 Task: Schedule a financial planning seminar for the 16th at 7:00 PM.
Action: Mouse moved to (105, 283)
Screenshot: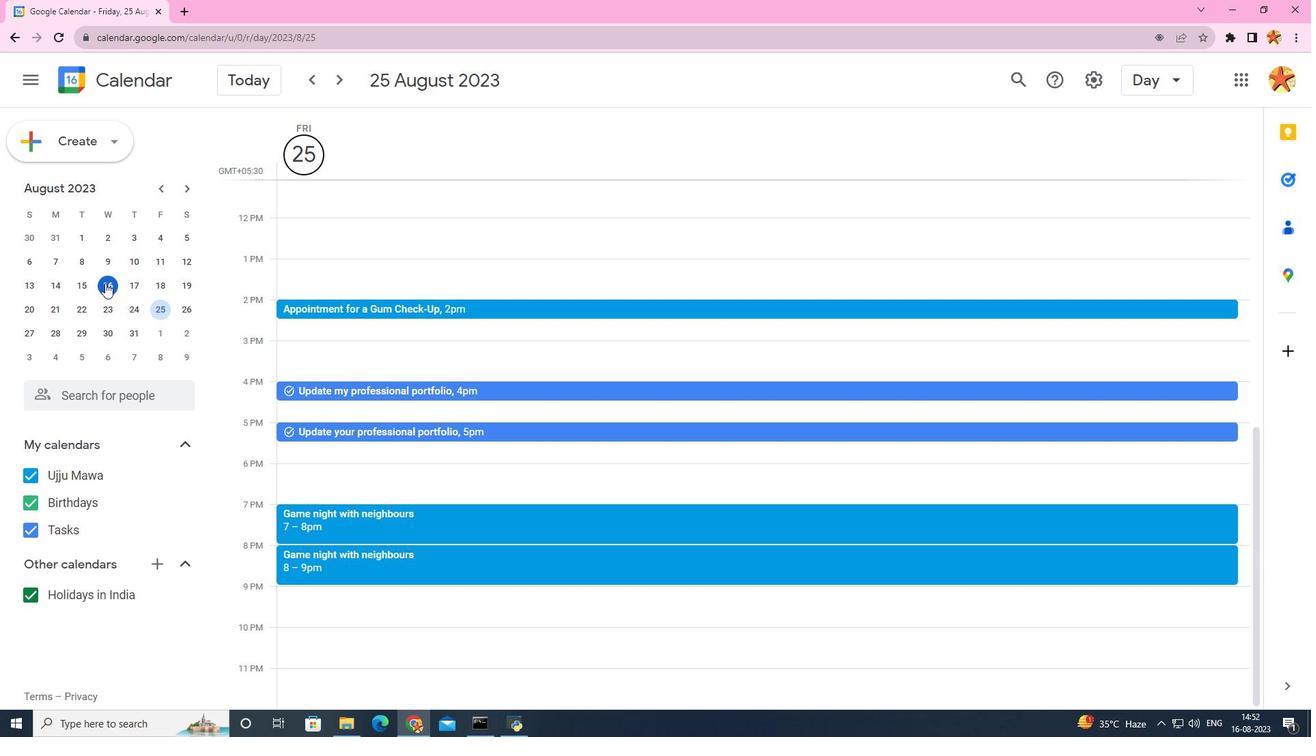 
Action: Mouse pressed left at (105, 283)
Screenshot: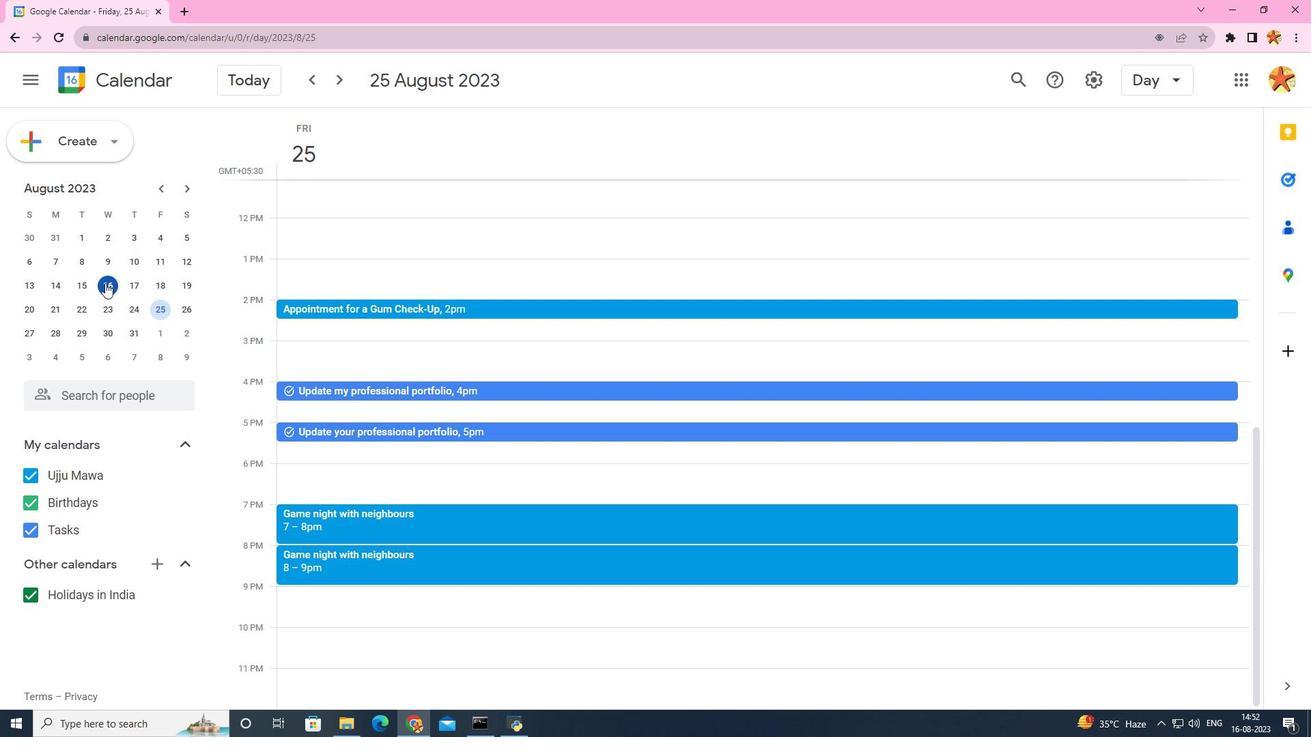 
Action: Mouse moved to (313, 469)
Screenshot: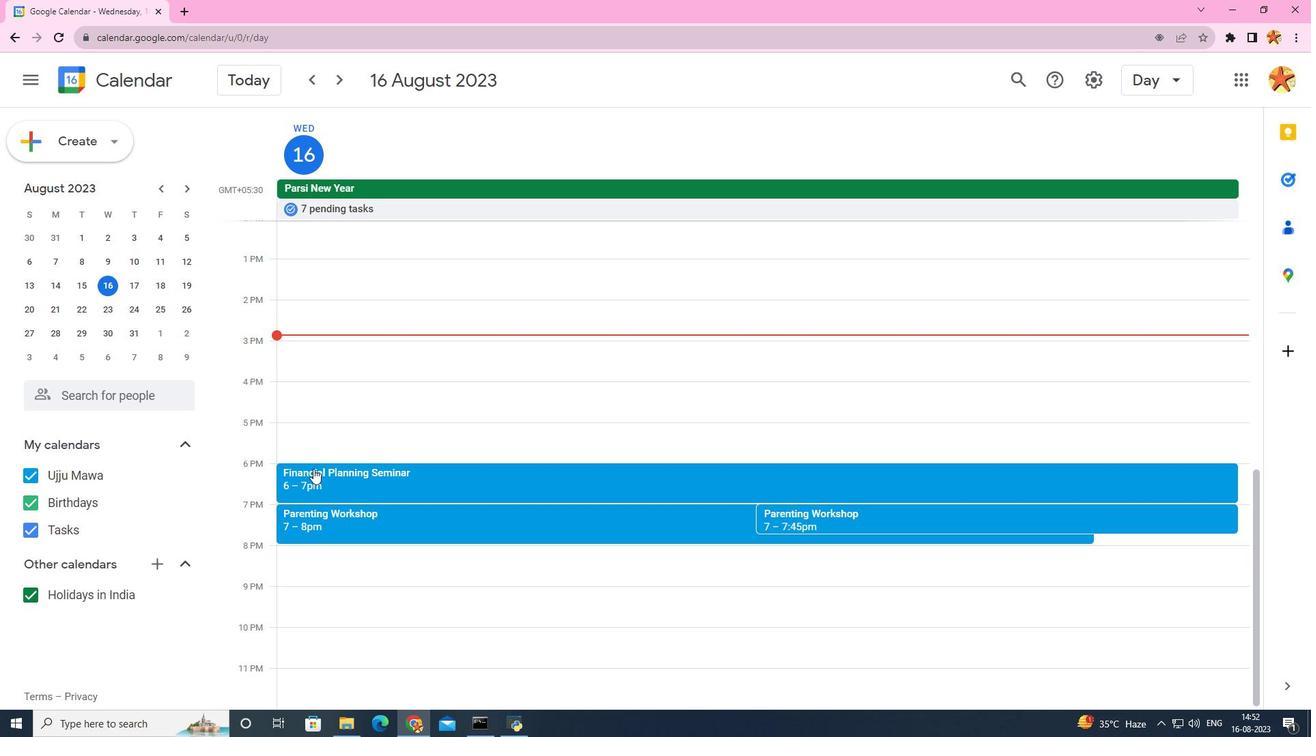 
Action: Mouse scrolled (313, 468) with delta (0, 0)
Screenshot: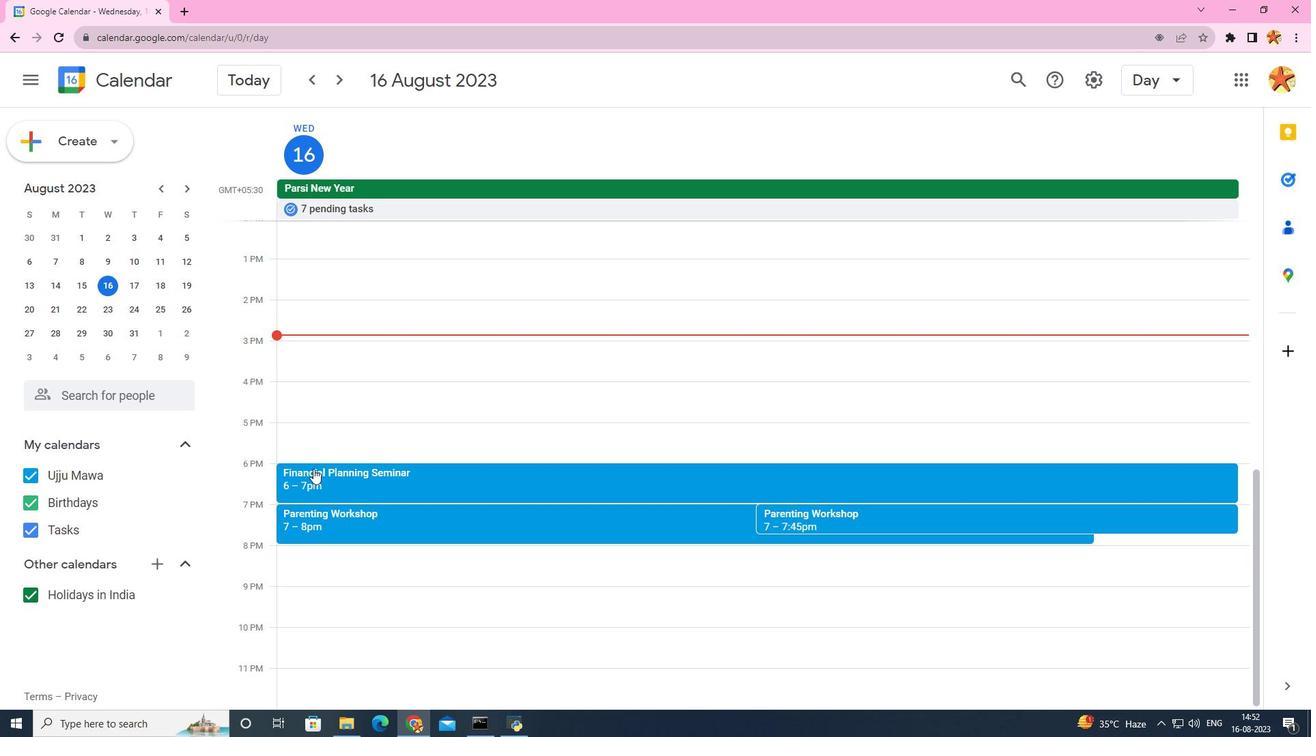 
Action: Mouse scrolled (313, 468) with delta (0, 0)
Screenshot: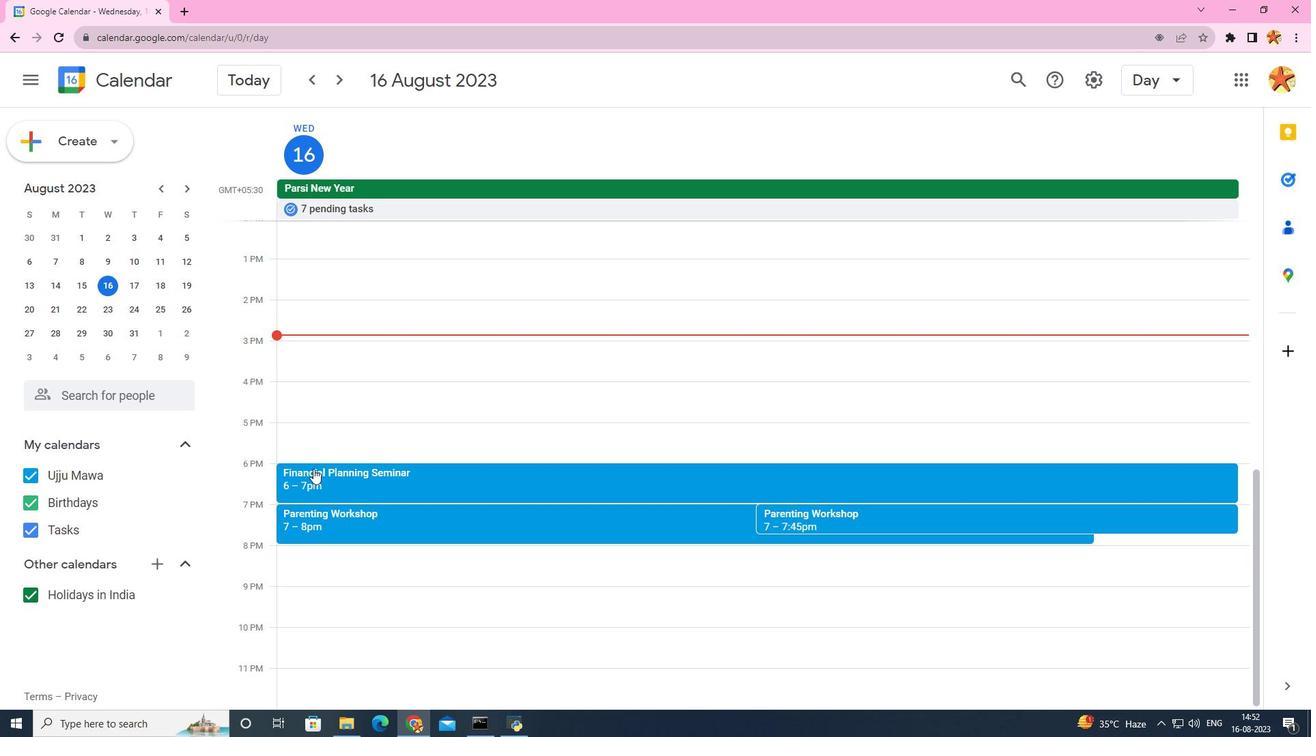 
Action: Mouse scrolled (313, 468) with delta (0, 0)
Screenshot: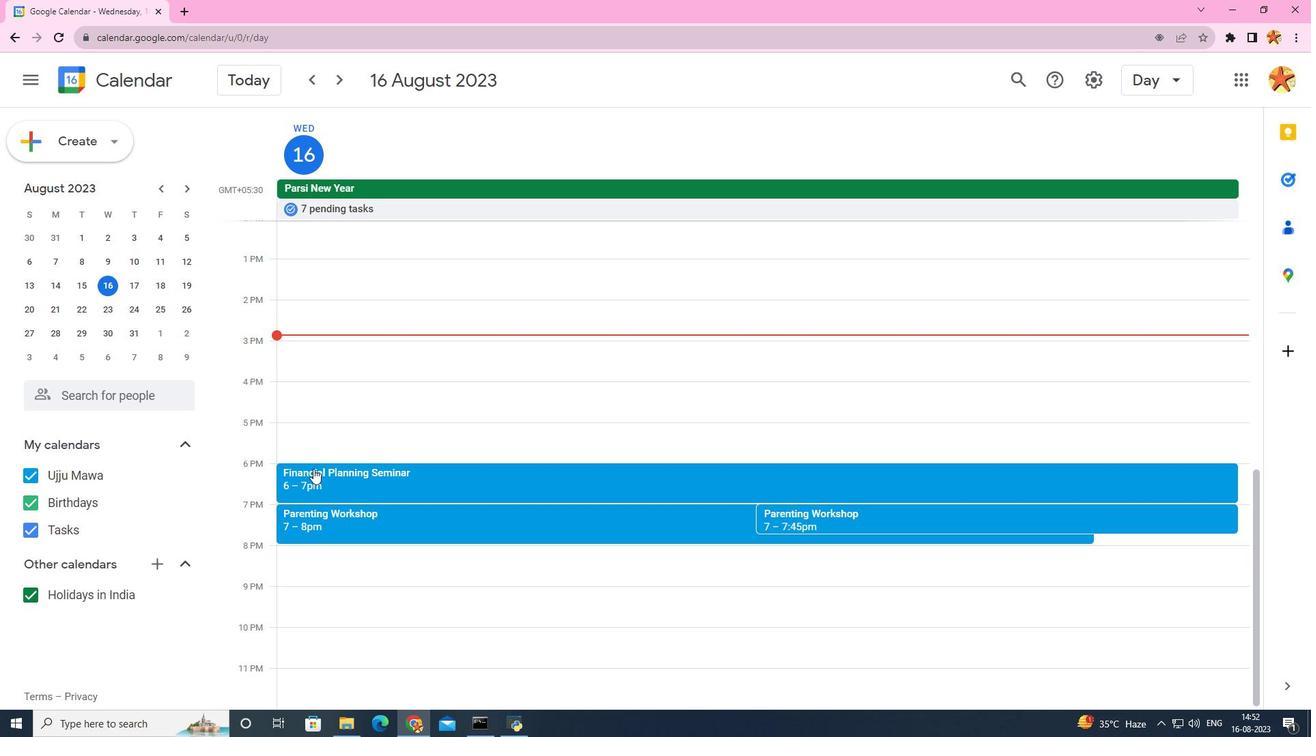 
Action: Mouse scrolled (313, 468) with delta (0, 0)
Screenshot: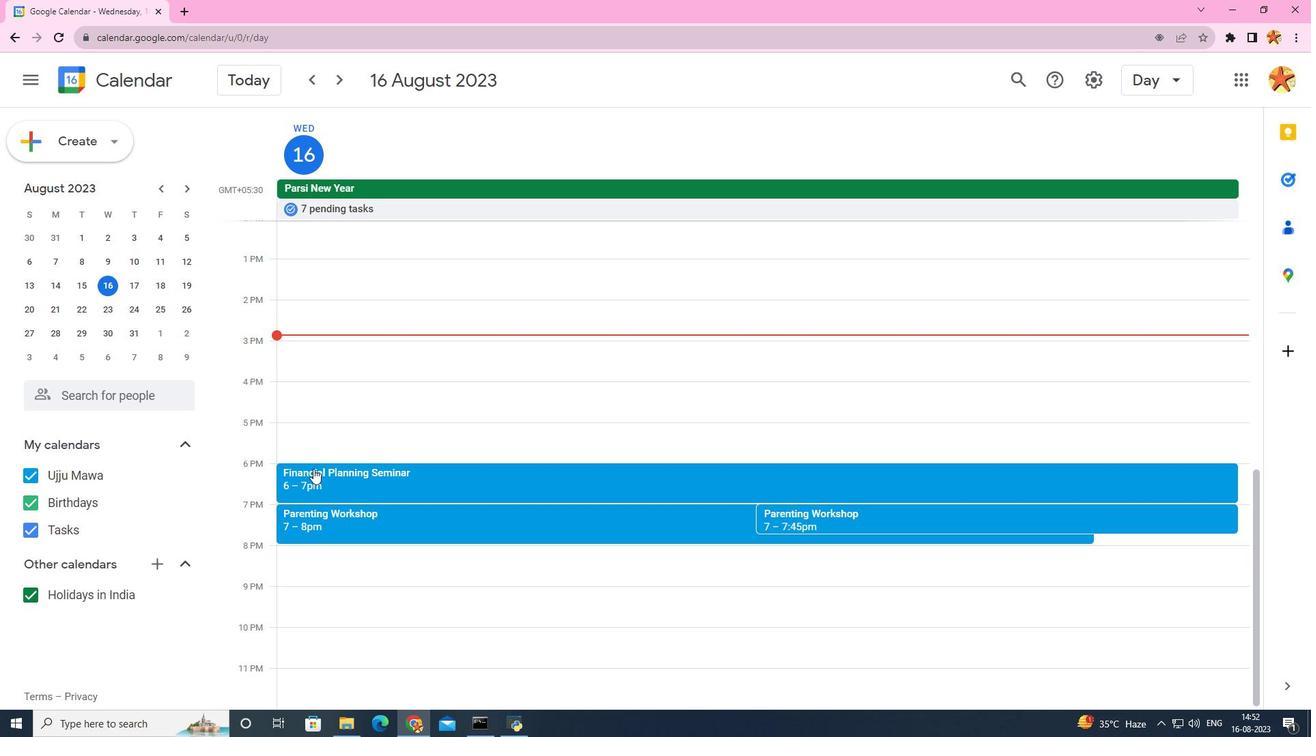 
Action: Mouse scrolled (313, 468) with delta (0, 0)
Screenshot: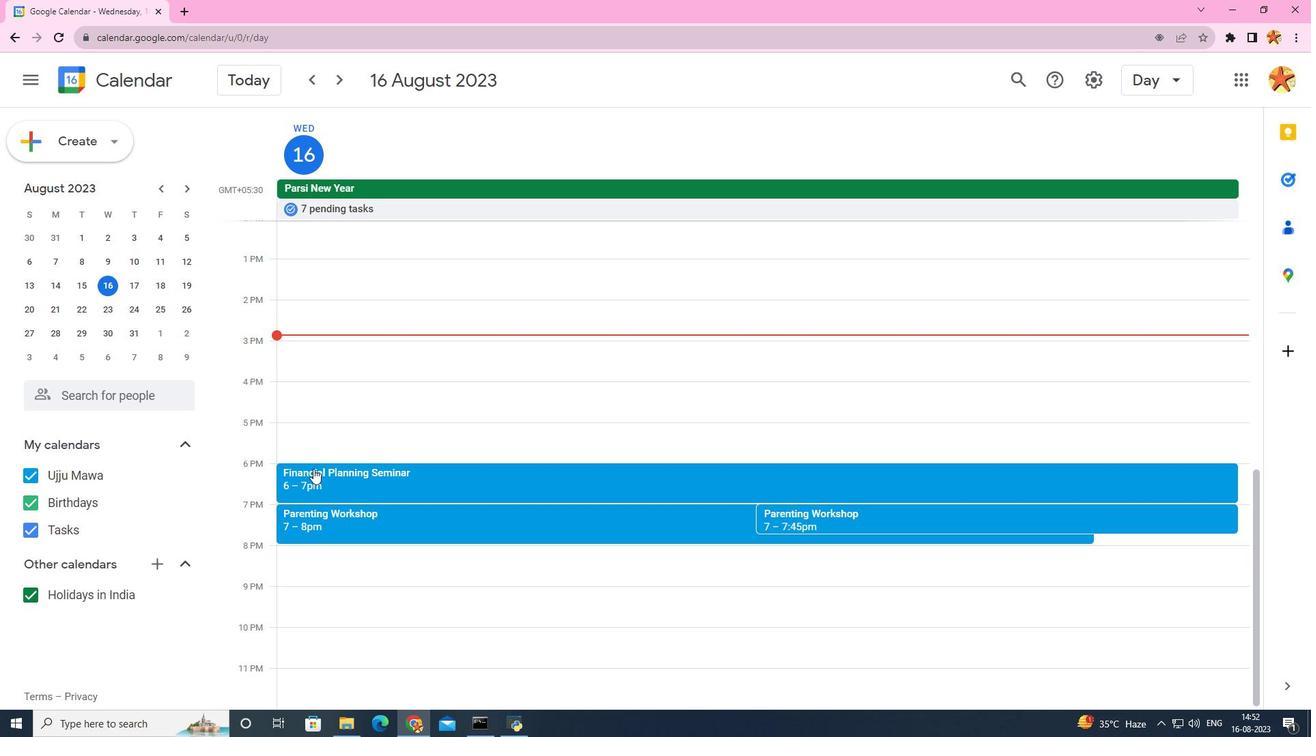 
Action: Mouse scrolled (313, 468) with delta (0, 0)
Screenshot: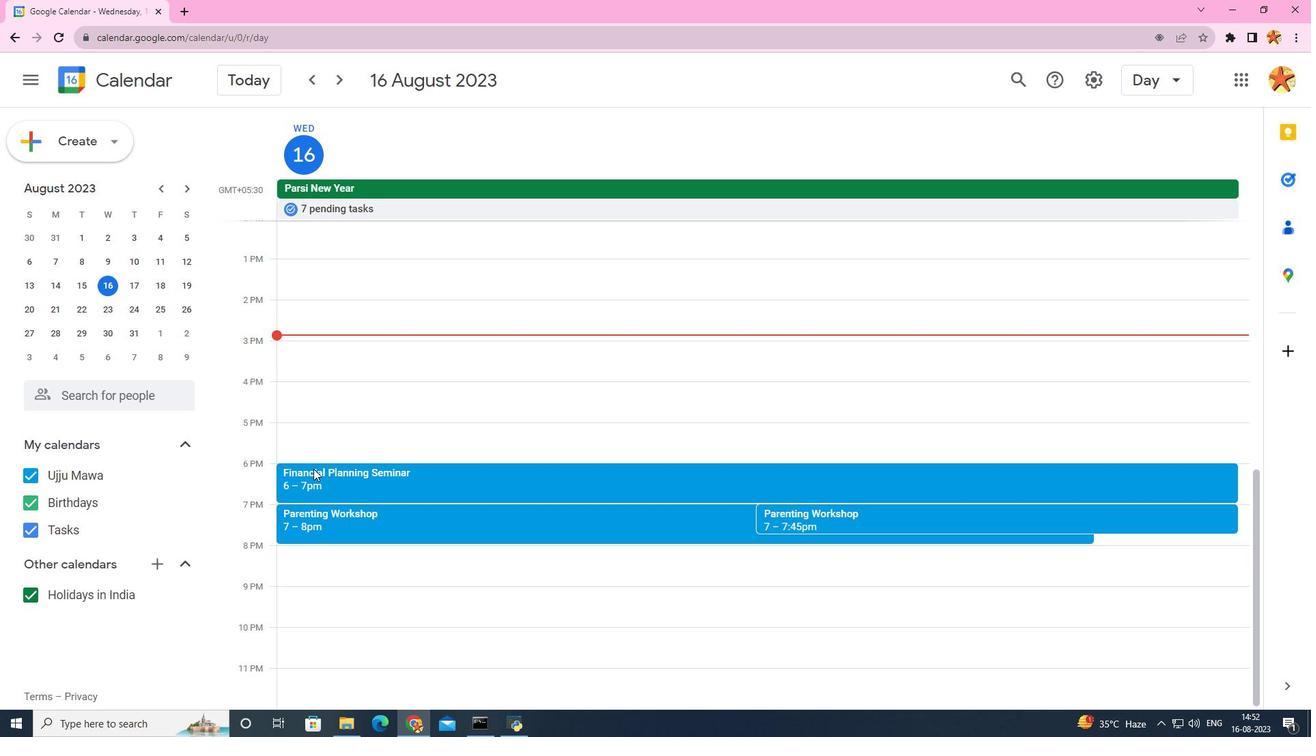 
Action: Mouse scrolled (313, 469) with delta (0, 0)
Screenshot: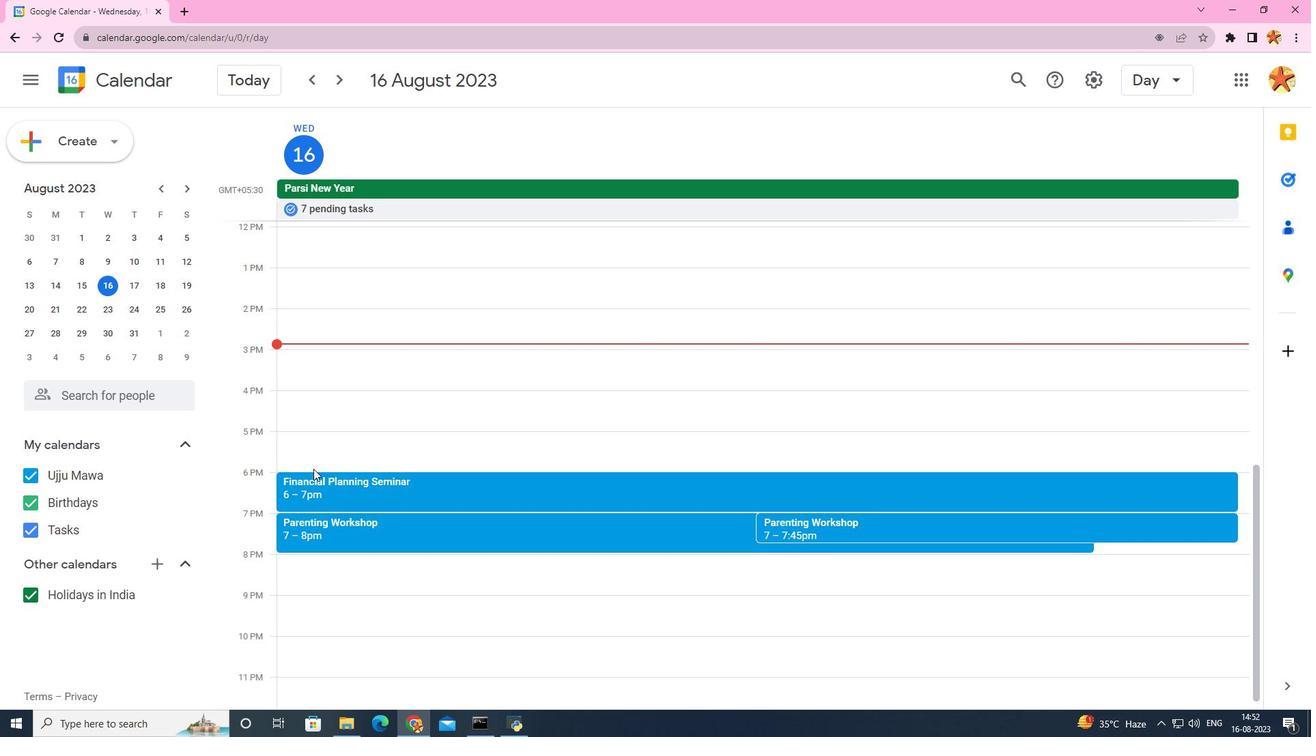 
Action: Mouse moved to (291, 621)
Screenshot: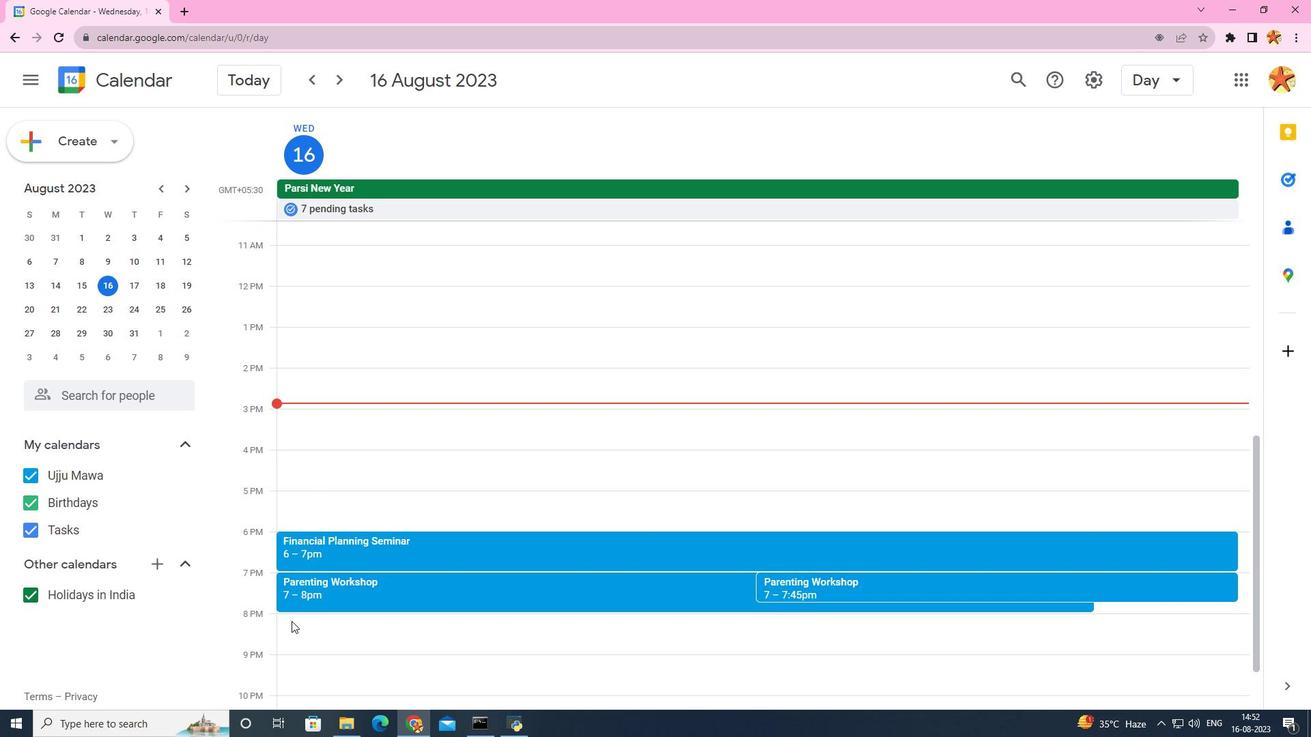 
Action: Mouse pressed left at (291, 621)
Screenshot: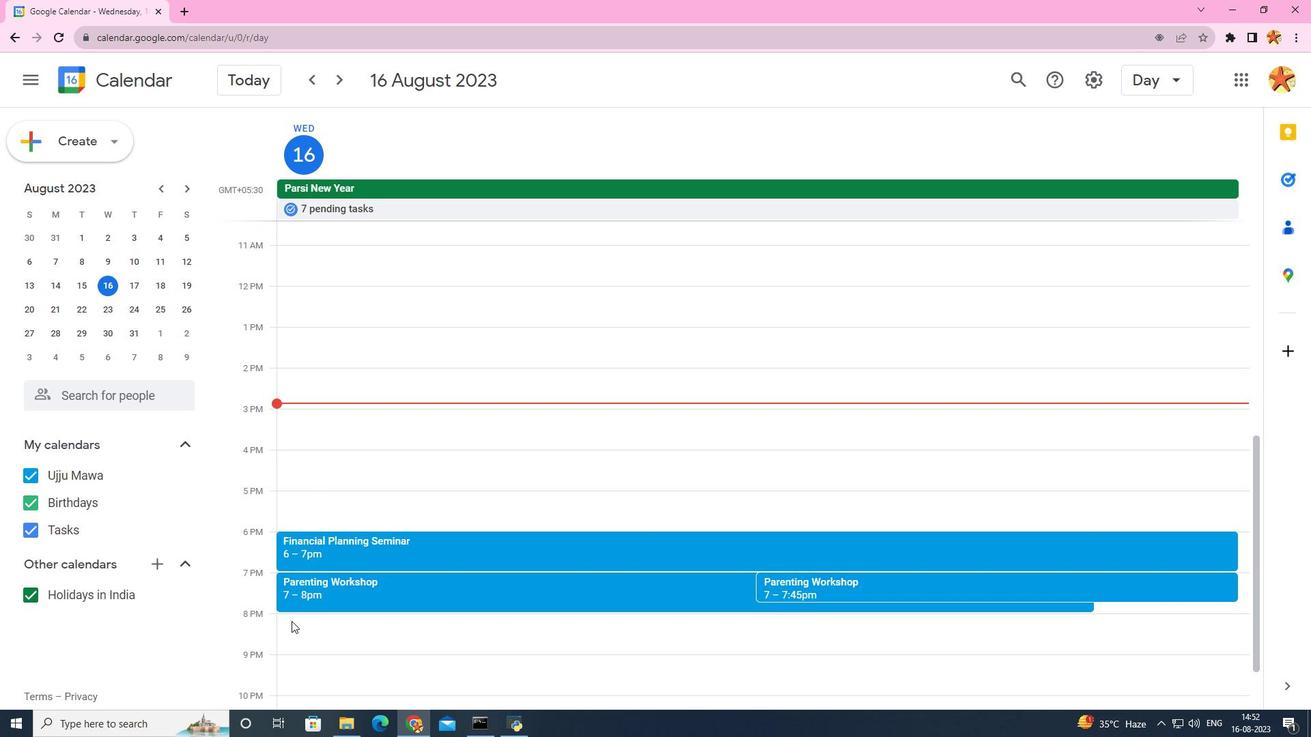 
Action: Mouse moved to (766, 333)
Screenshot: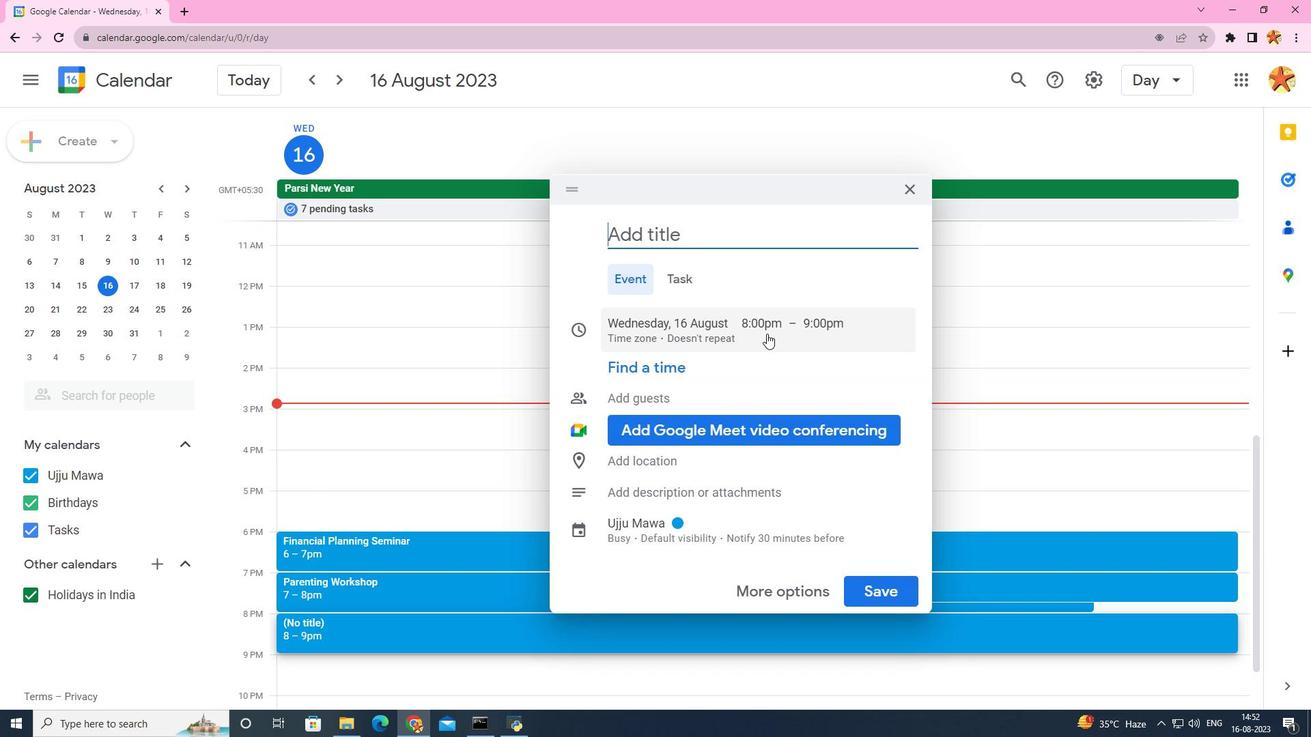 
Action: Mouse pressed left at (766, 333)
Screenshot: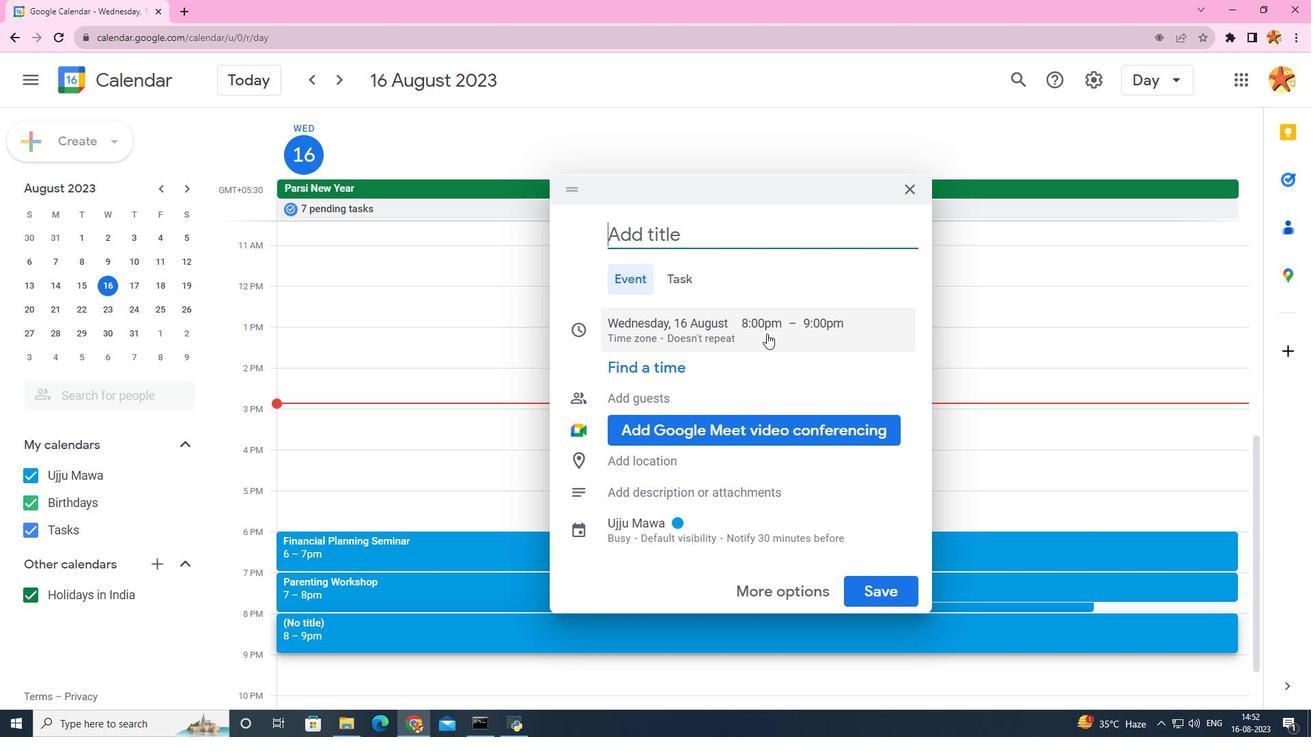 
Action: Mouse moved to (768, 325)
Screenshot: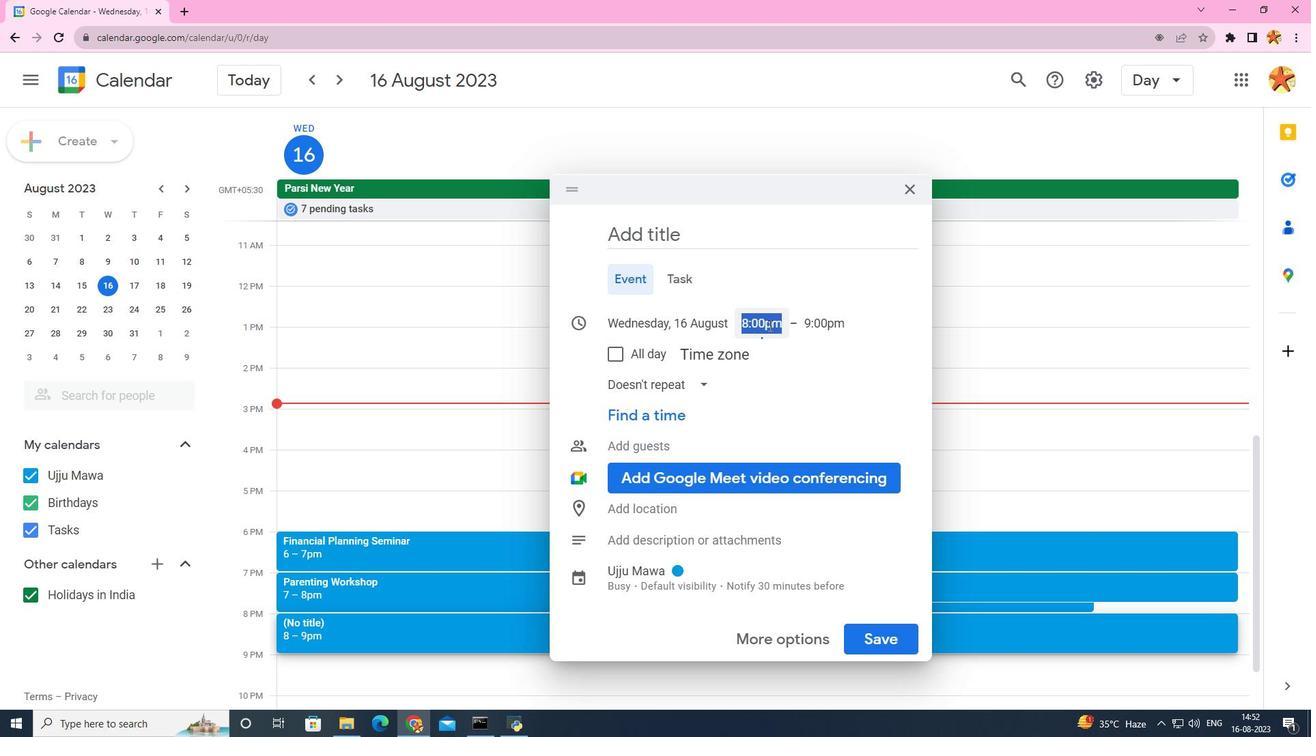 
Action: Mouse pressed left at (768, 325)
Screenshot: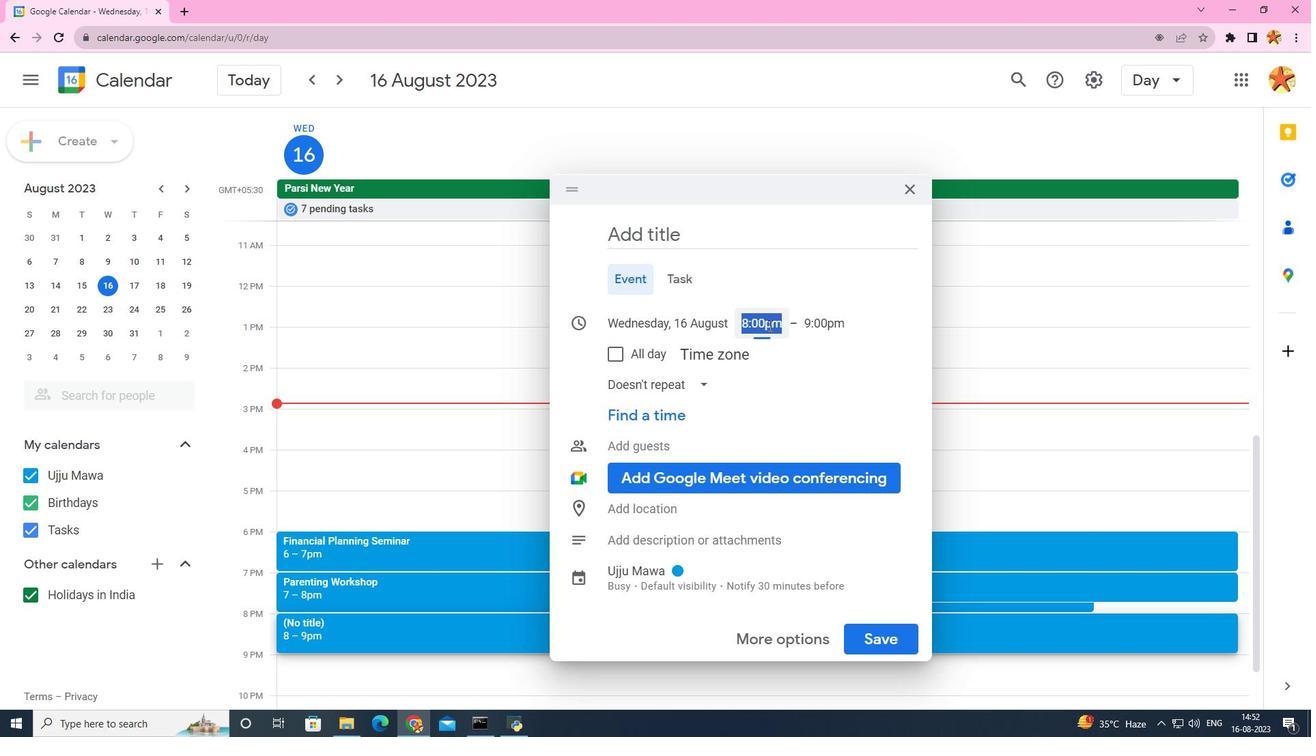 
Action: Mouse moved to (807, 353)
Screenshot: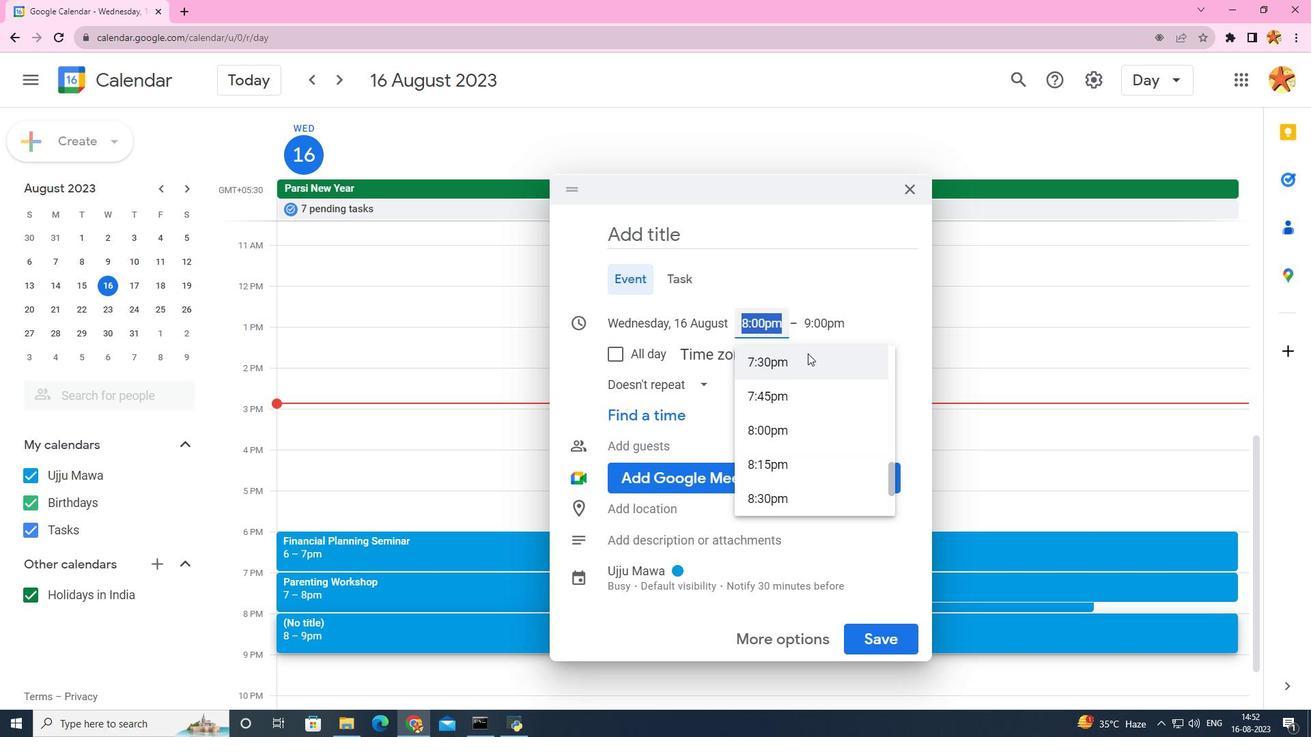 
Action: Mouse scrolled (807, 354) with delta (0, 0)
Screenshot: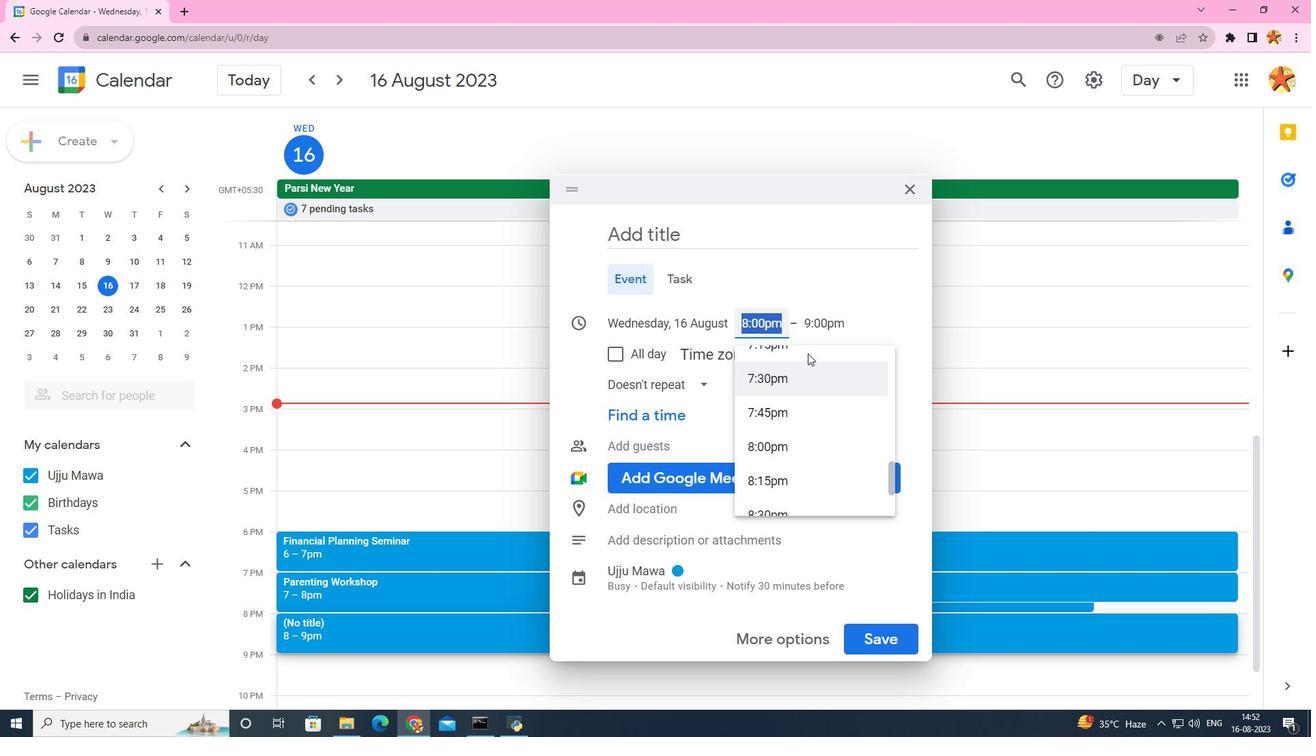 
Action: Mouse moved to (808, 371)
Screenshot: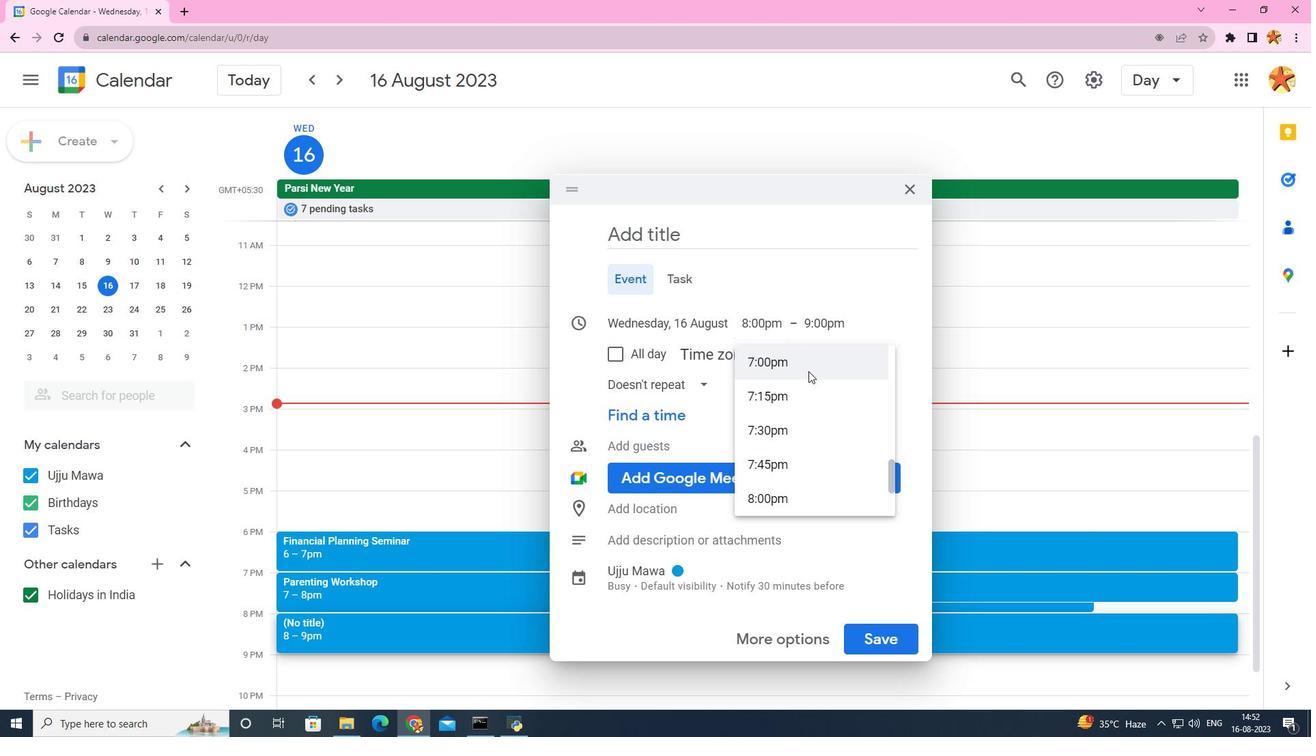 
Action: Mouse pressed left at (808, 371)
Screenshot: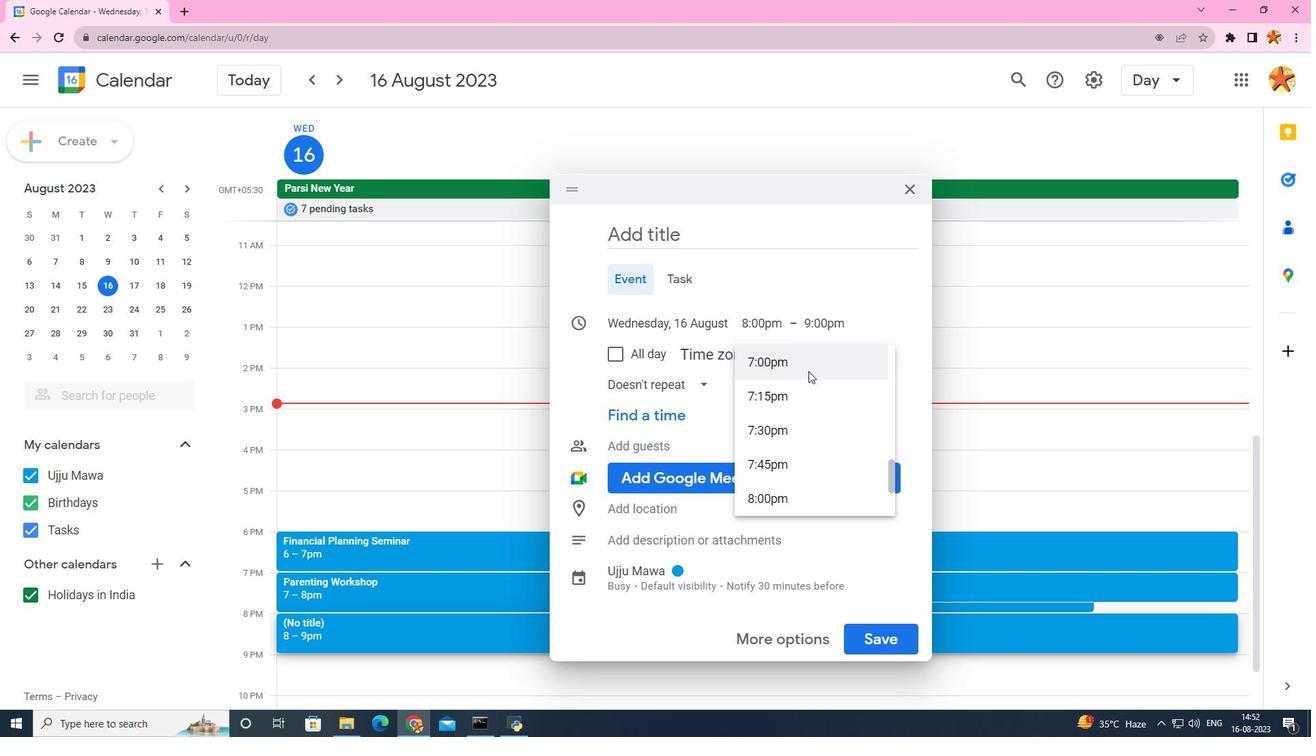 
Action: Mouse moved to (654, 227)
Screenshot: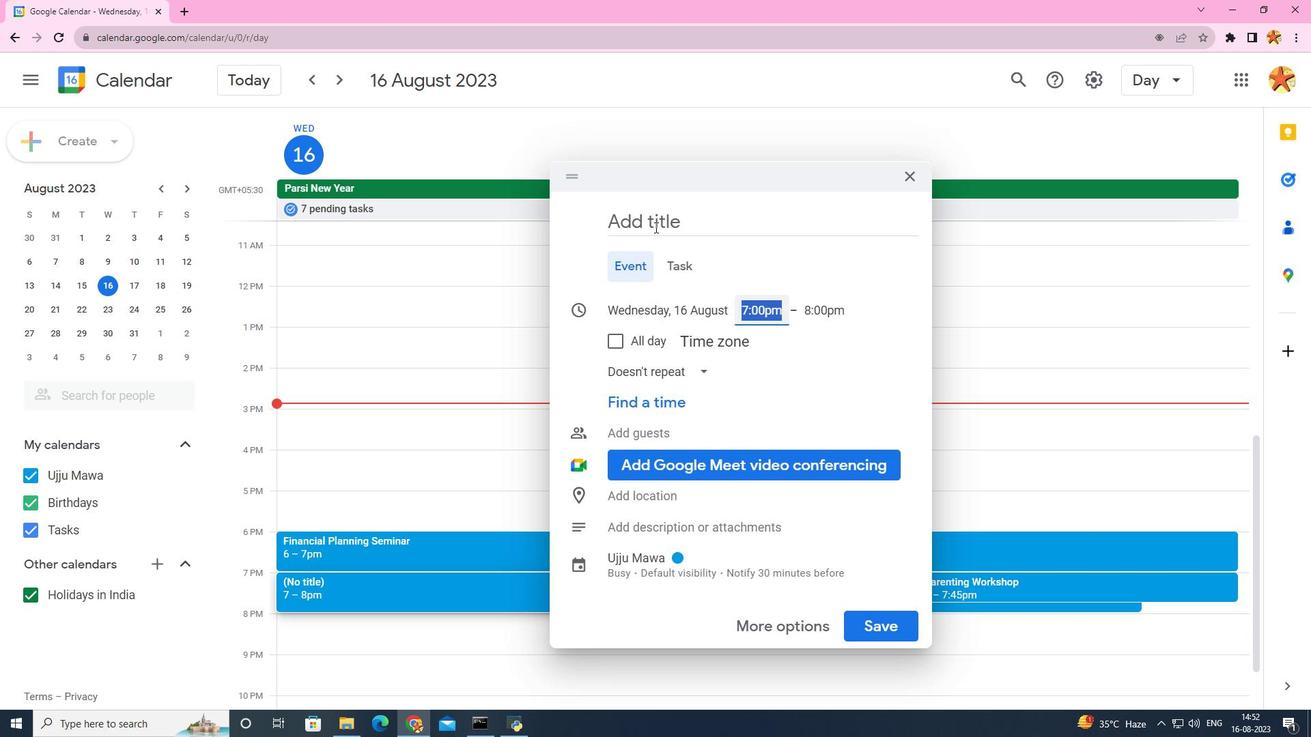 
Action: Mouse pressed left at (654, 227)
Screenshot: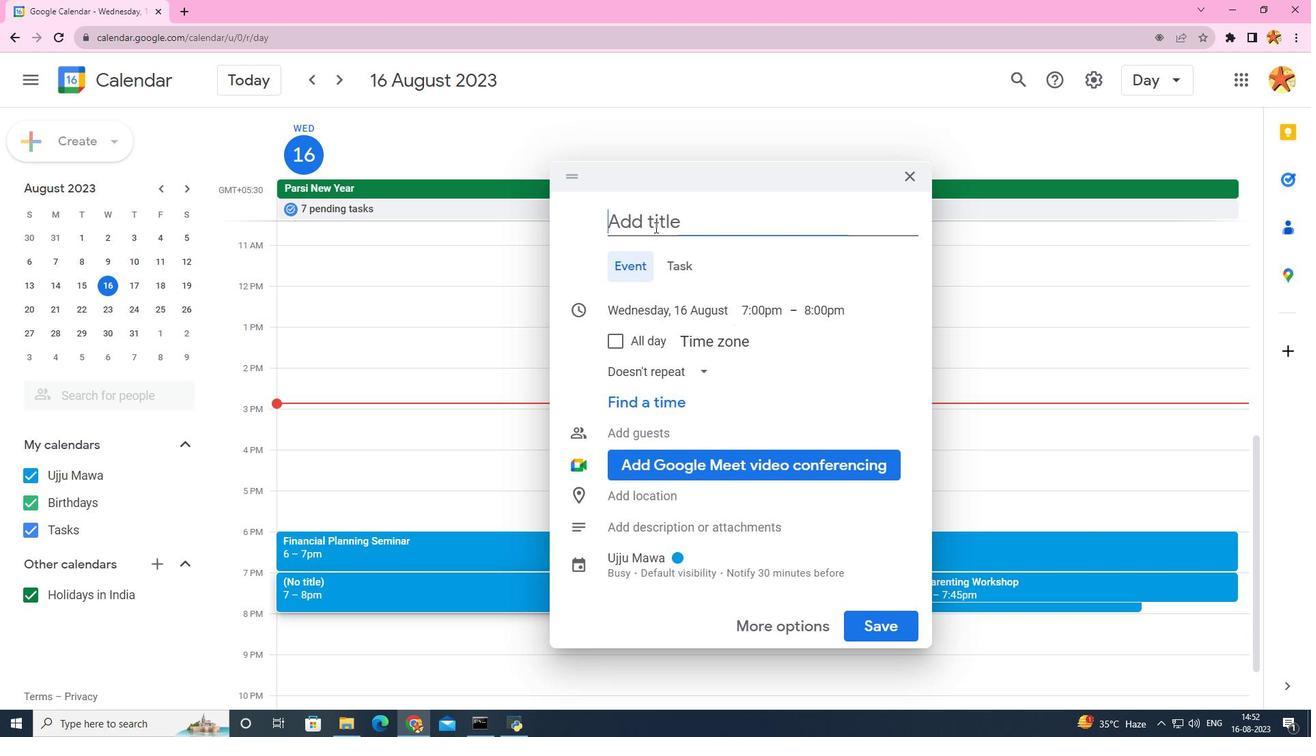 
Action: Key pressed <Key.caps_lock>F<Key.caps_lock>inancial<Key.space>planning<Key.space>seminar
Screenshot: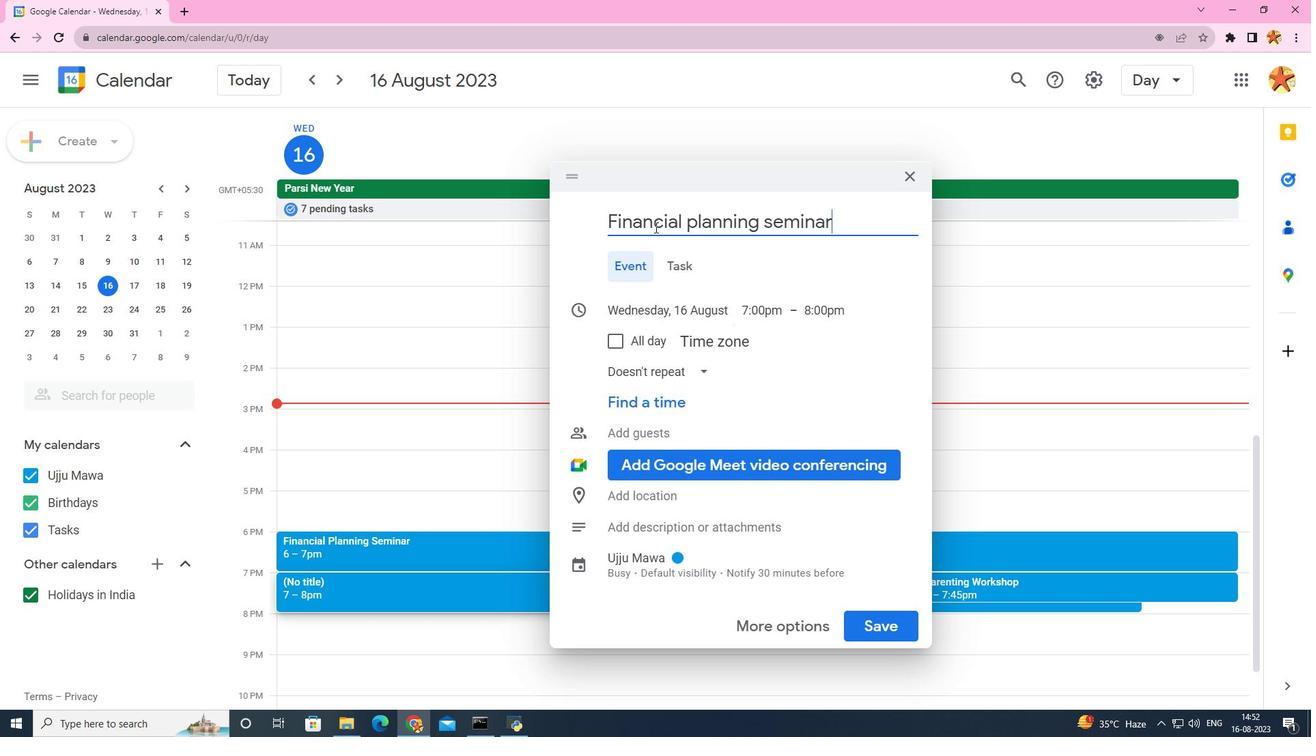 
Action: Mouse moved to (871, 623)
Screenshot: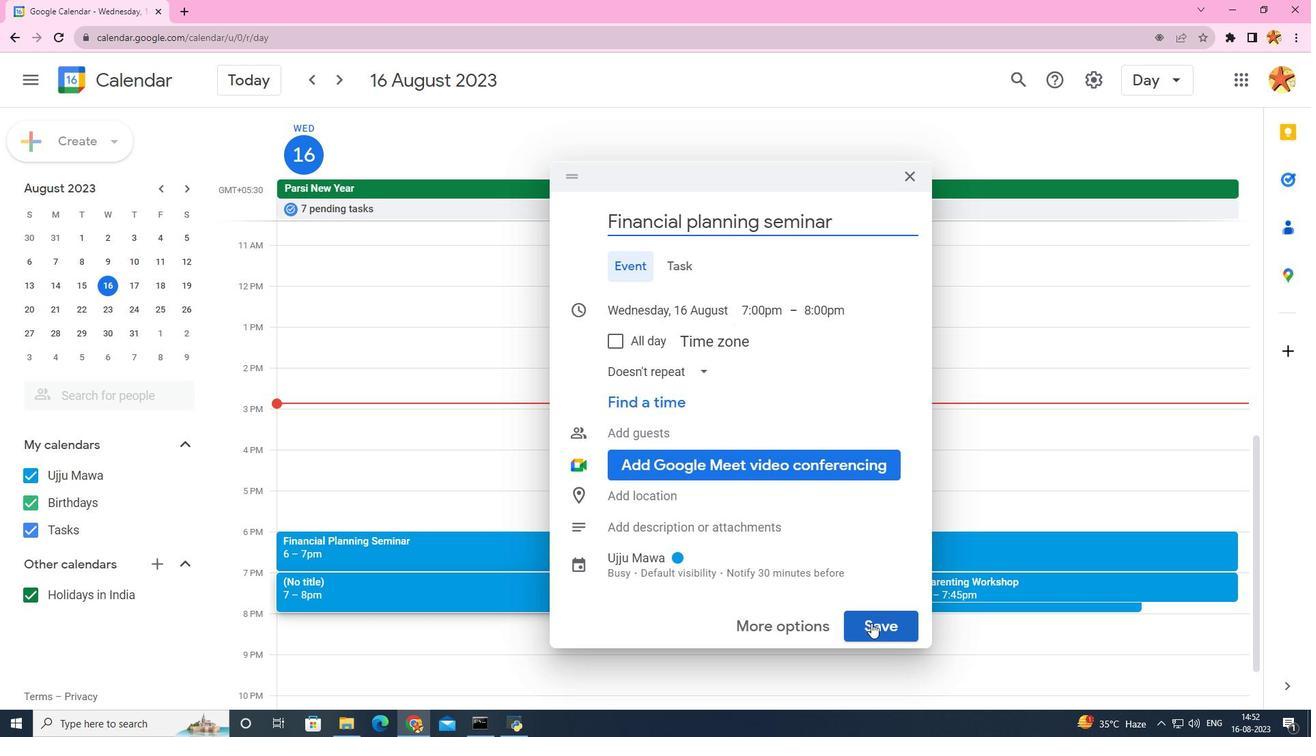 
Action: Mouse pressed left at (871, 623)
Screenshot: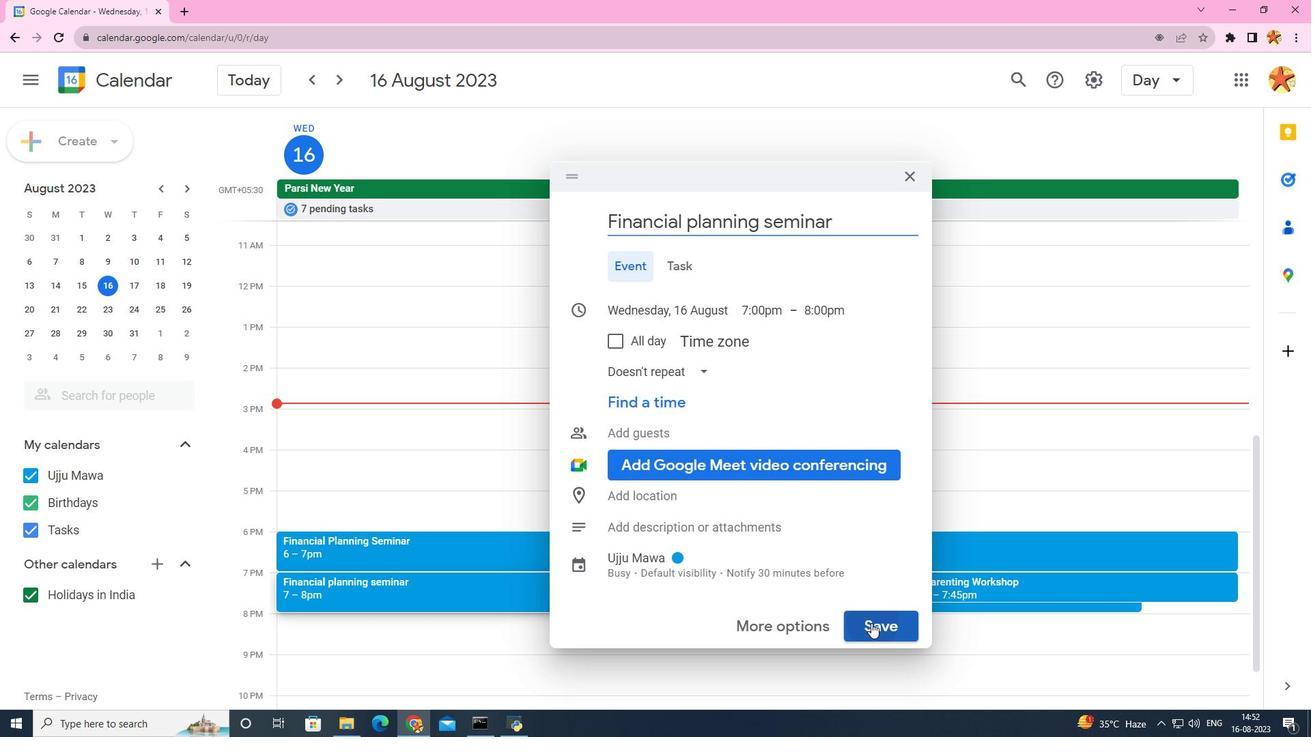 
